 Task: Invite Team Member Softage.1@softage.net to Workspace HRIS Management. Invite Team Member Softage.2@softage.net to Workspace HRIS Management. Invite Team Member Softage.3@softage.net to Workspace HRIS Management. Invite Team Member Softage.4@softage.net to Workspace HRIS Management
Action: Mouse moved to (744, 84)
Screenshot: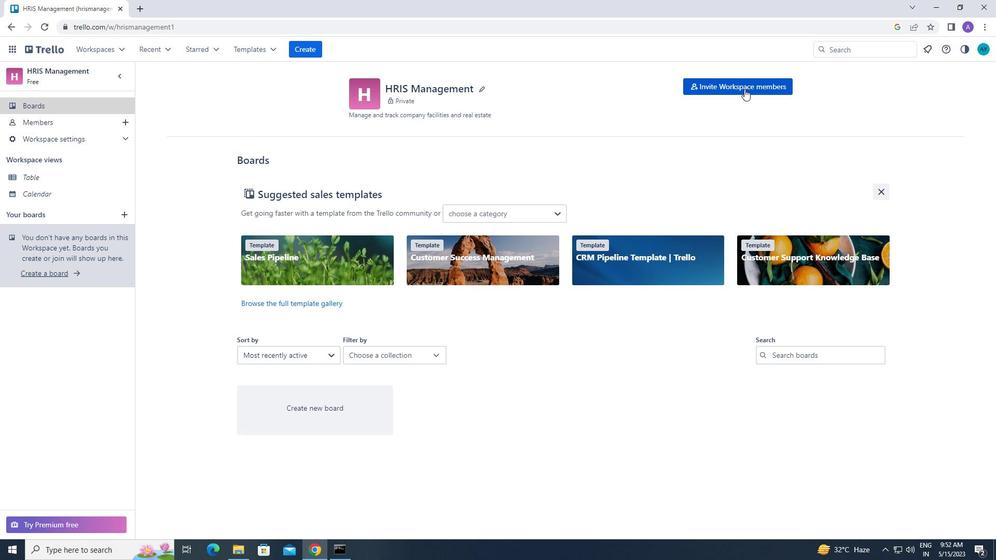 
Action: Mouse pressed left at (744, 84)
Screenshot: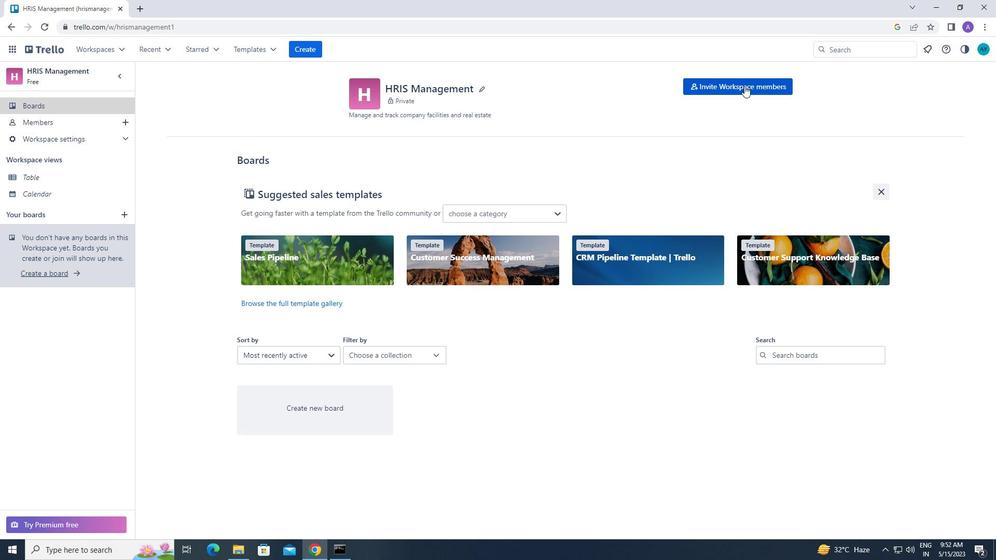 
Action: Mouse moved to (533, 284)
Screenshot: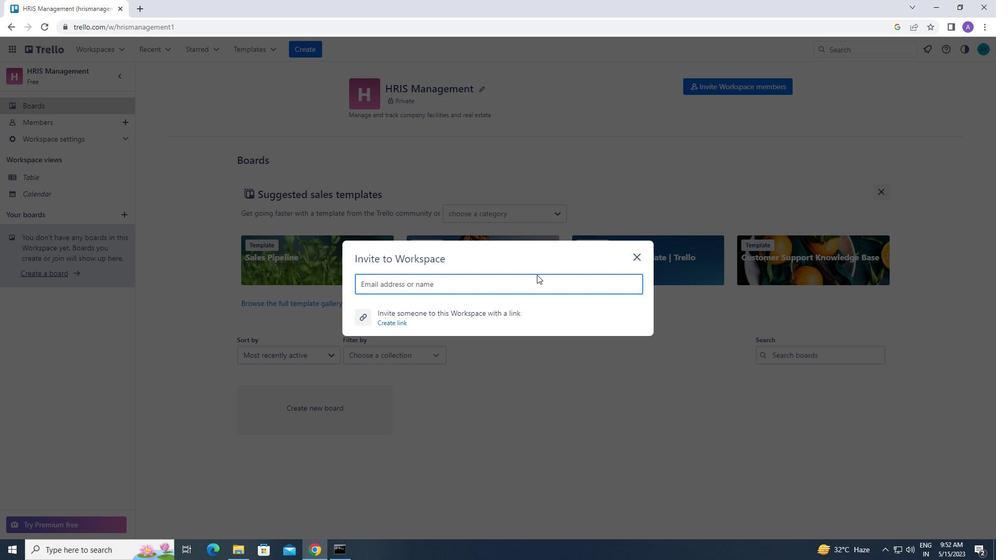 
Action: Mouse pressed left at (533, 284)
Screenshot: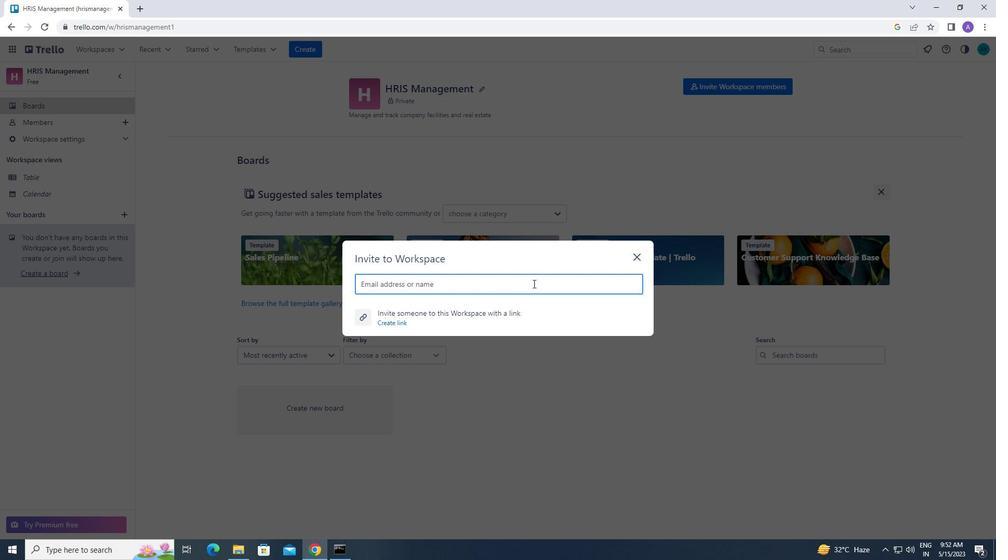
Action: Mouse moved to (533, 284)
Screenshot: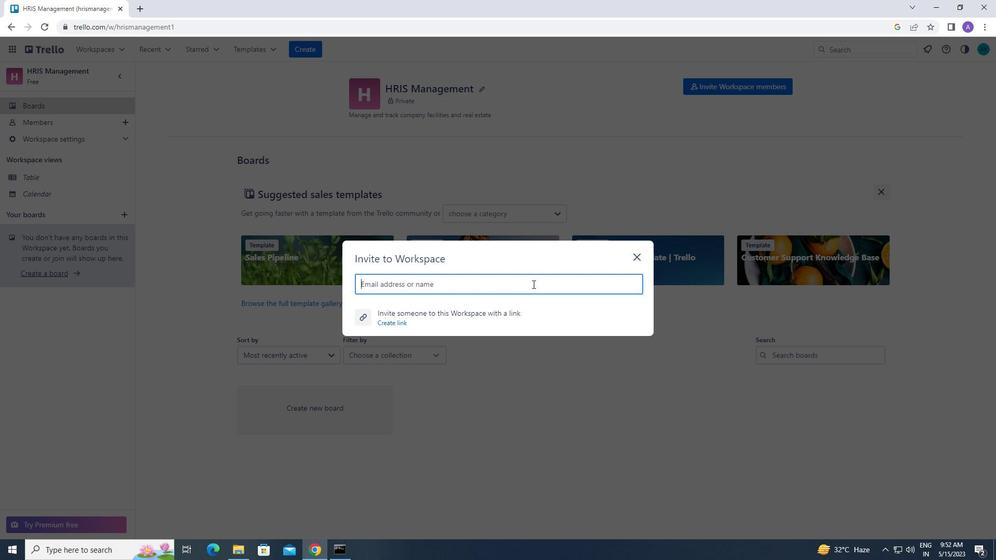 
Action: Key pressed <Key.caps_lock><Key.caps_lock>s<Key.caps_lock>oftage.1<Key.shift_r>@softage.net
Screenshot: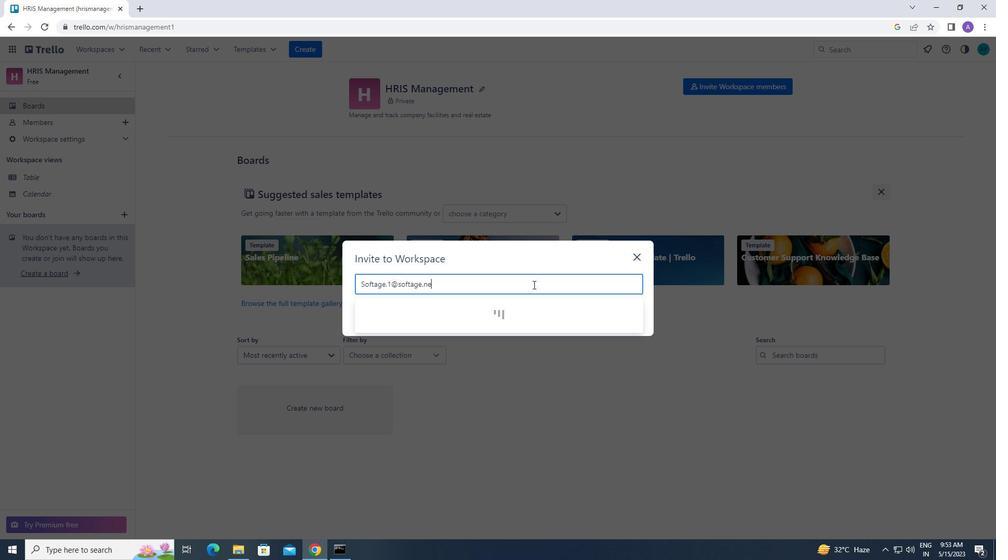 
Action: Mouse moved to (427, 304)
Screenshot: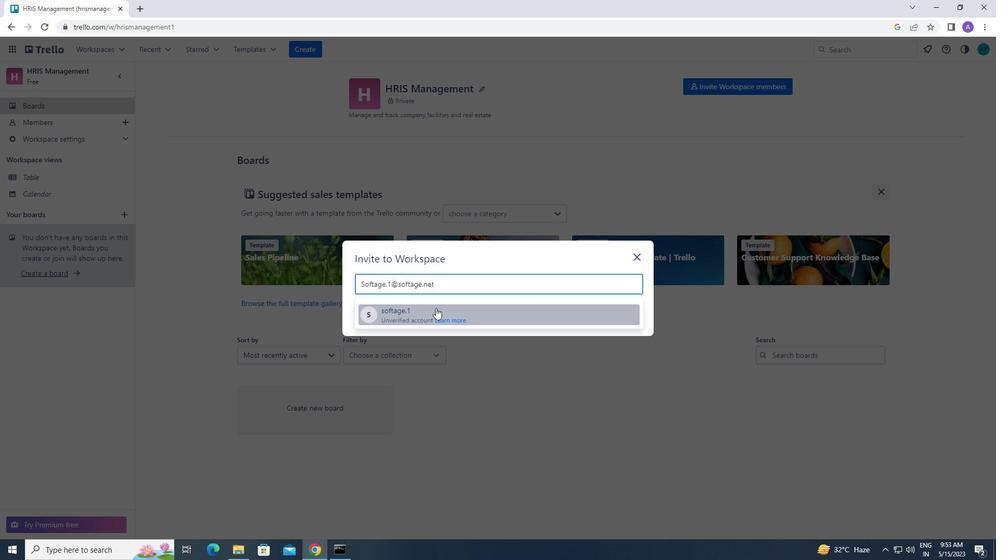 
Action: Mouse pressed left at (427, 304)
Screenshot: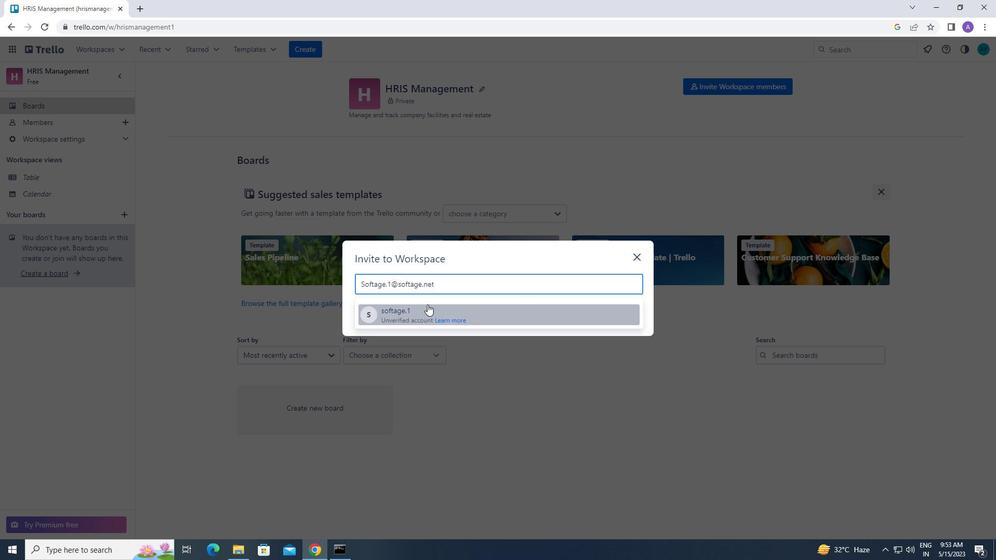 
Action: Mouse moved to (430, 265)
Screenshot: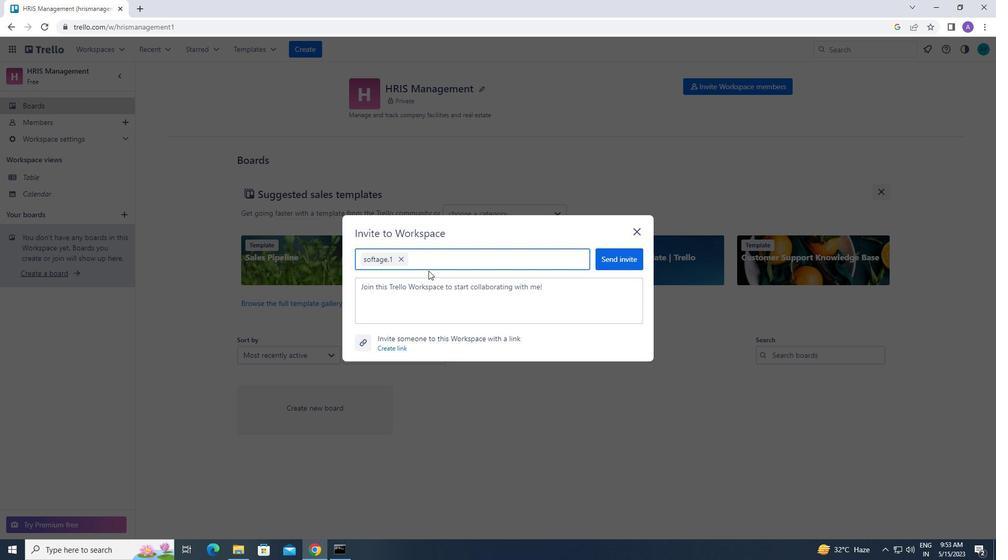 
Action: Key pressed <Key.caps_lock>s<Key.caps_lock>oftage.2<Key.shift_r>@softage<Key.space><Key.backspace>.net
Screenshot: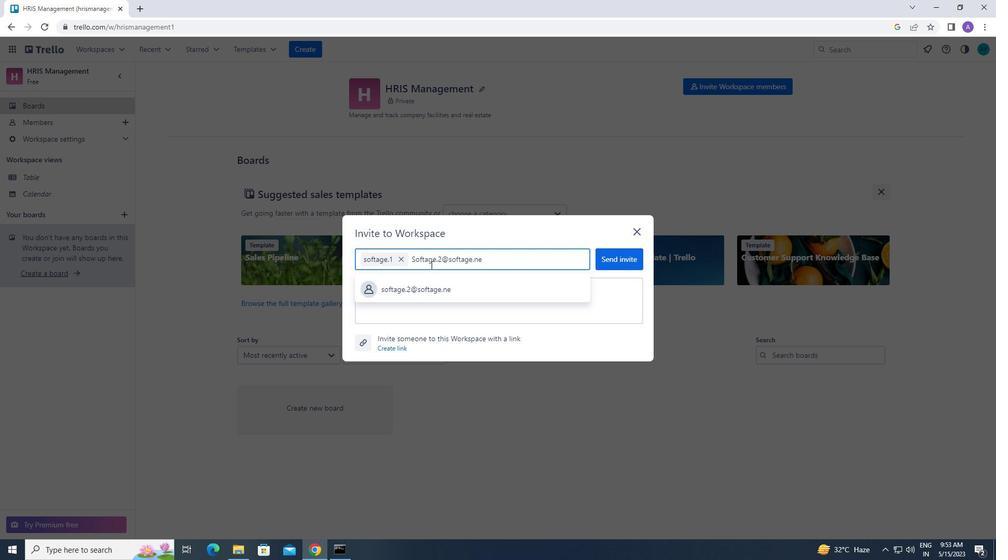 
Action: Mouse moved to (411, 291)
Screenshot: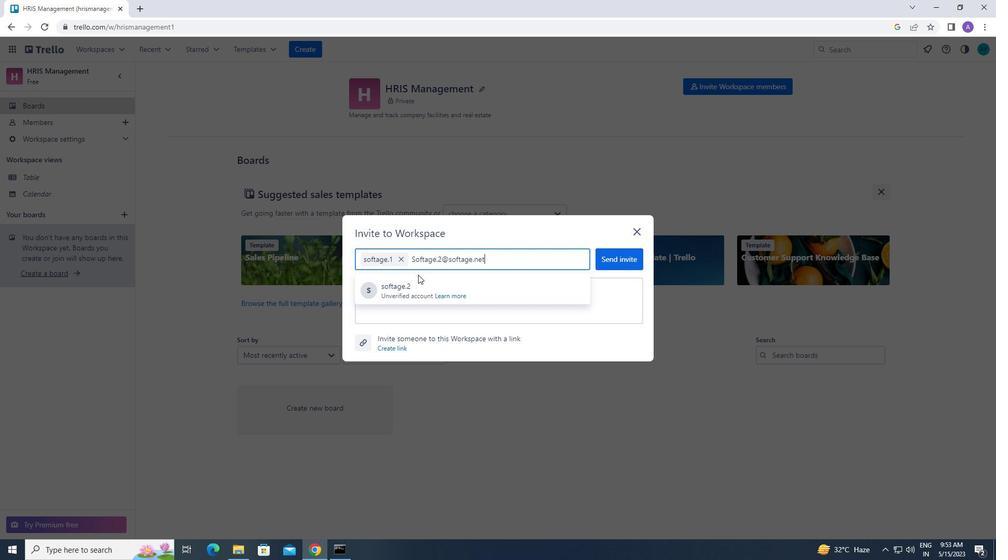 
Action: Mouse pressed left at (411, 291)
Screenshot: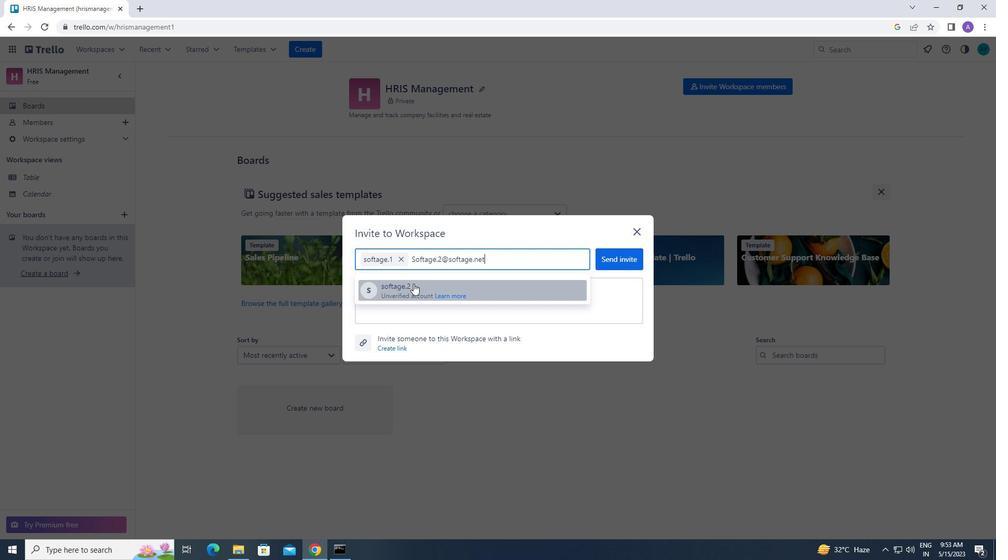 
Action: Mouse moved to (485, 259)
Screenshot: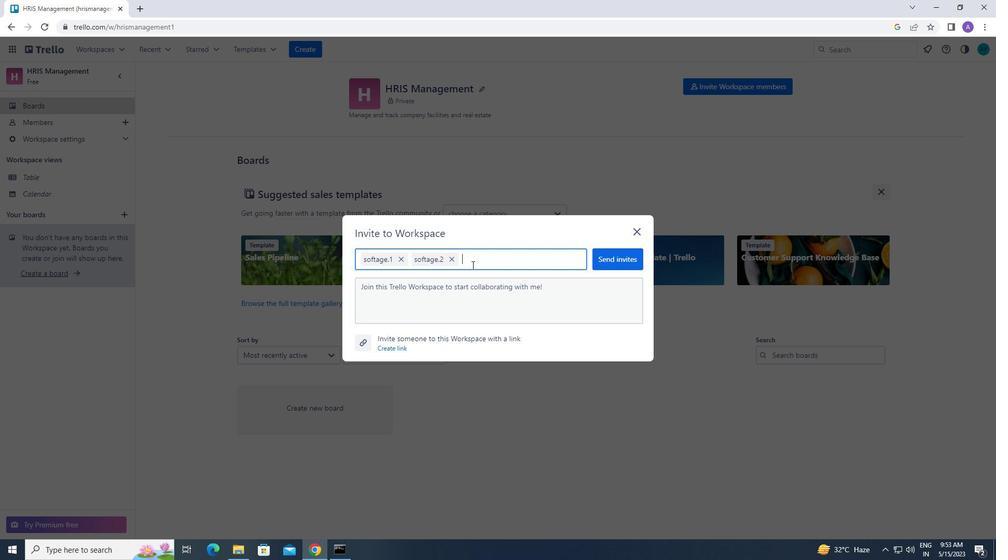 
Action: Key pressed <Key.caps_lock>s<Key.caps_lock>oftage.
Screenshot: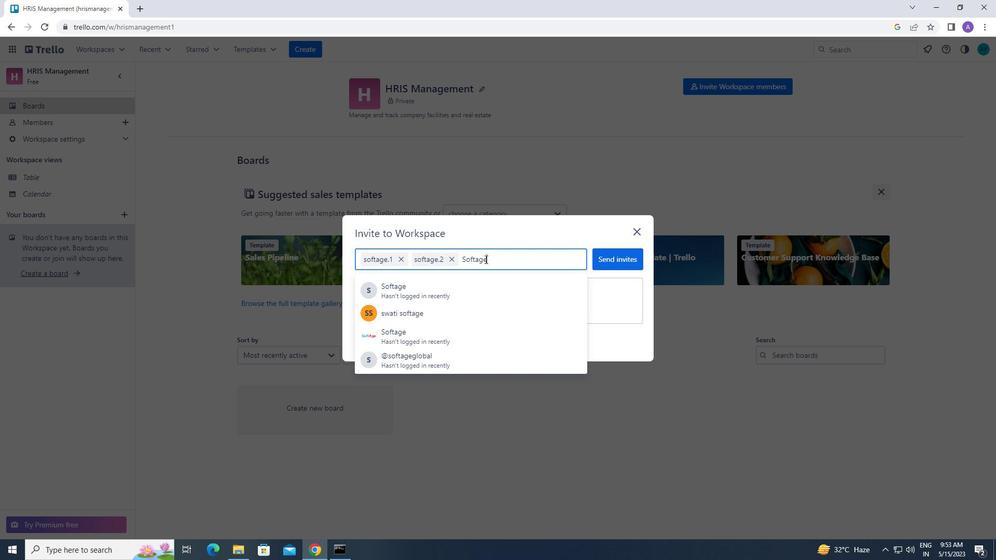 
Action: Mouse moved to (755, 179)
Screenshot: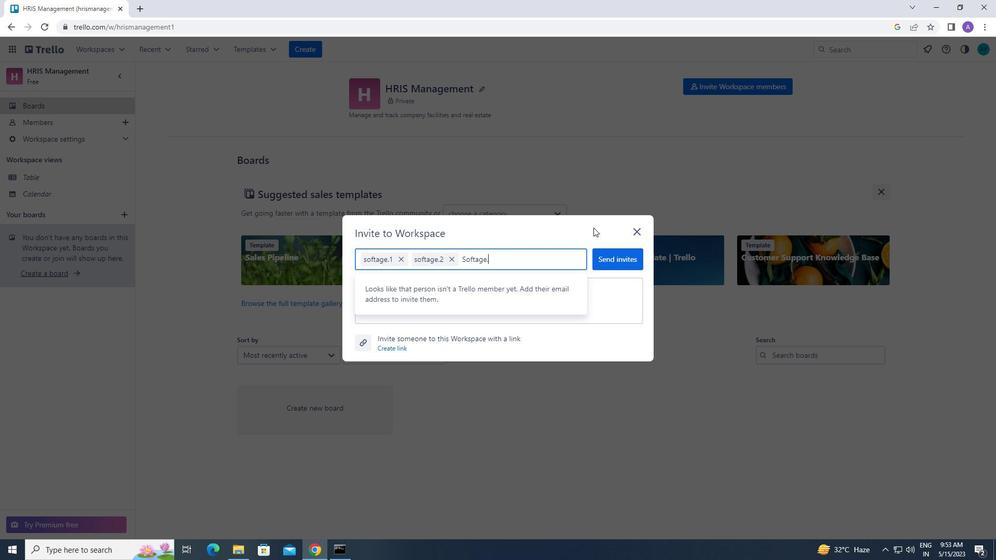 
Action: Key pressed 3<Key.shift_r>@softage.net
Screenshot: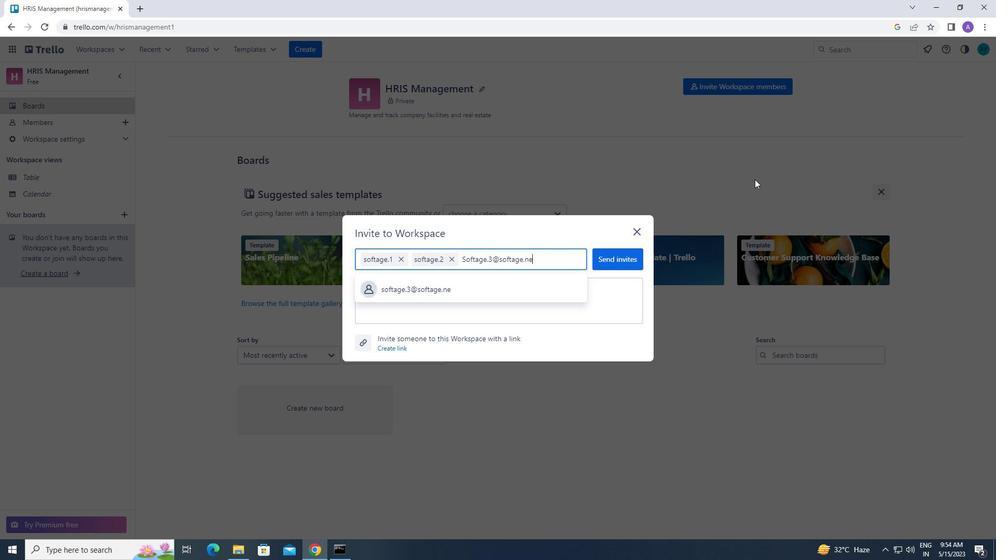 
Action: Mouse moved to (394, 287)
Screenshot: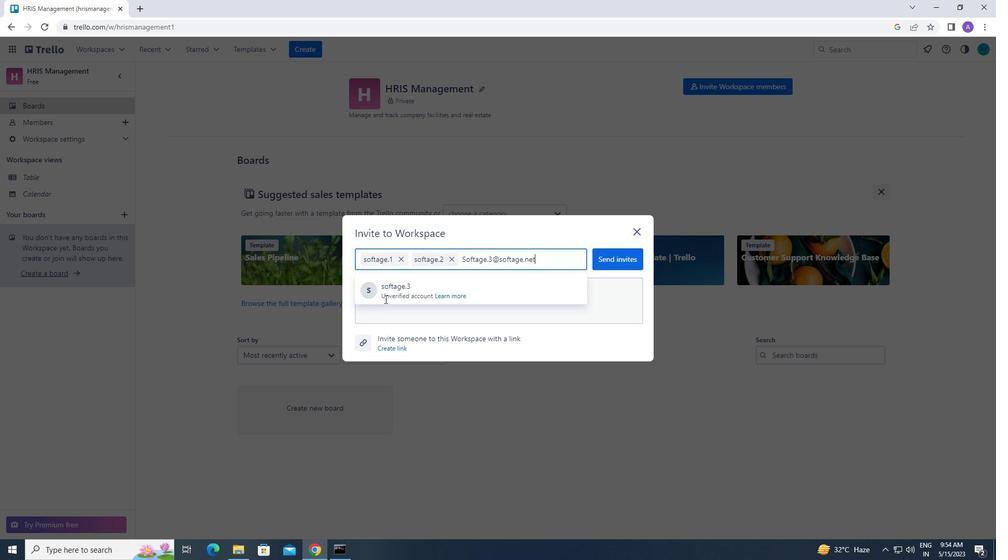 
Action: Mouse pressed left at (394, 287)
Screenshot: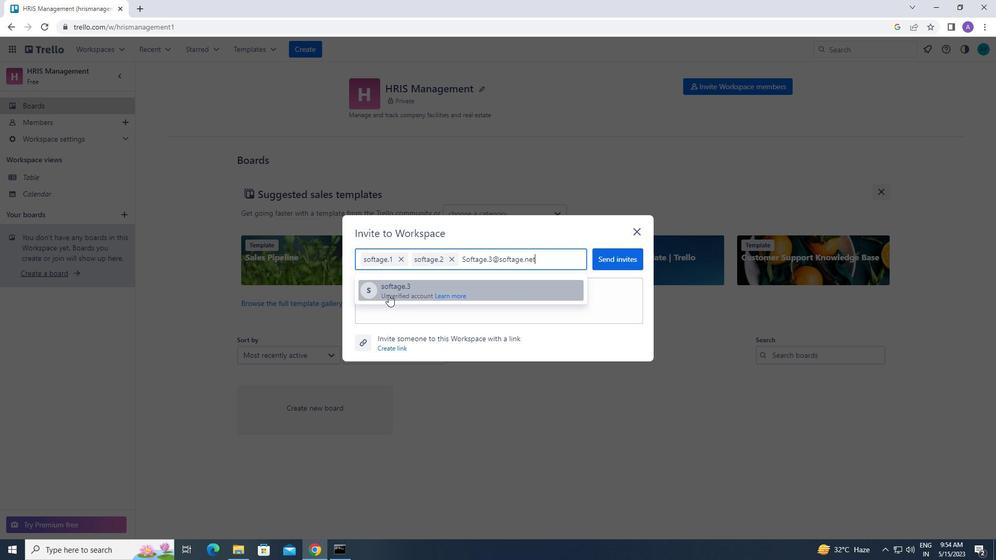 
Action: Mouse moved to (546, 244)
Screenshot: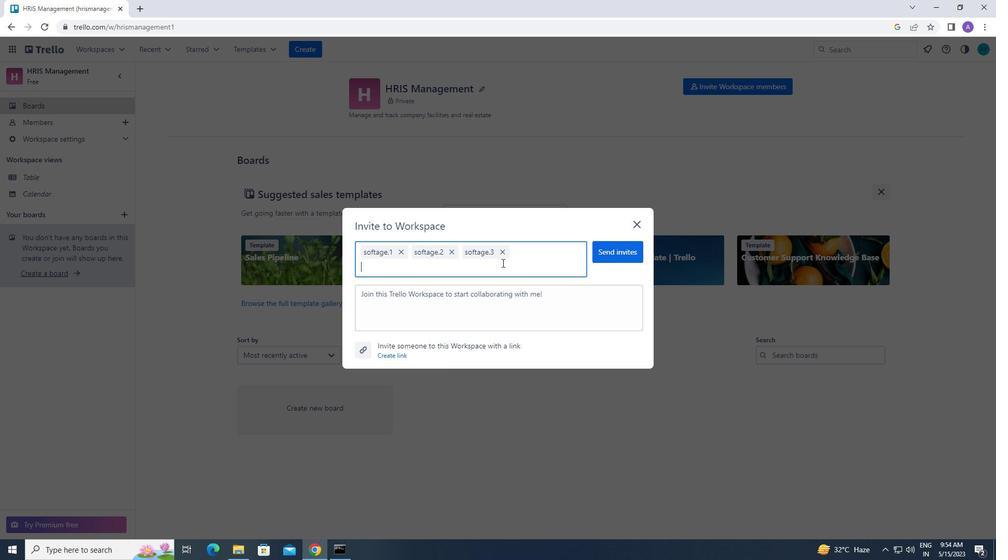 
Action: Key pressed <Key.caps_lock>s<Key.caps_lock>oftage.4<Key.shift_r><Key.shift_r><Key.shift_r><Key.shift_r><Key.shift_r>@softage.net
Screenshot: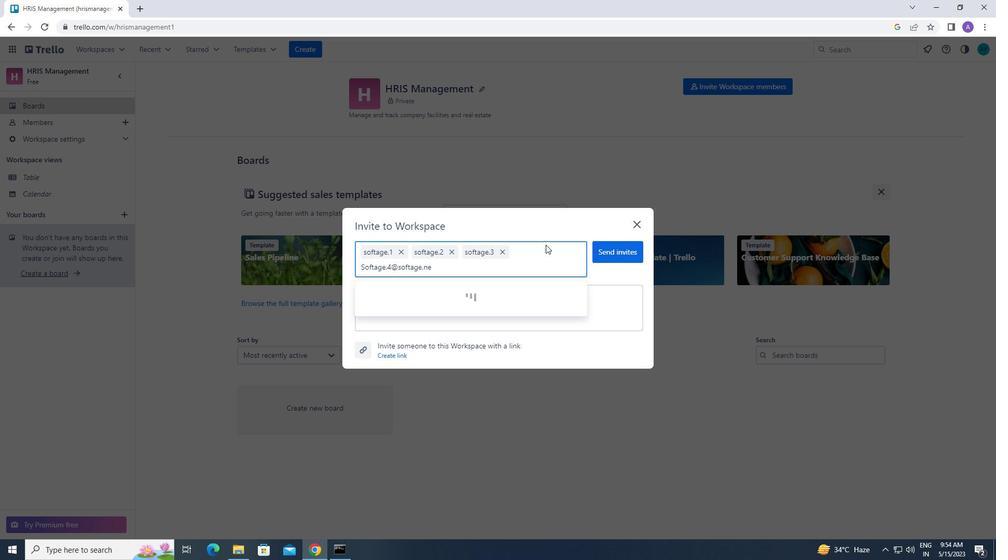 
Action: Mouse moved to (424, 291)
Screenshot: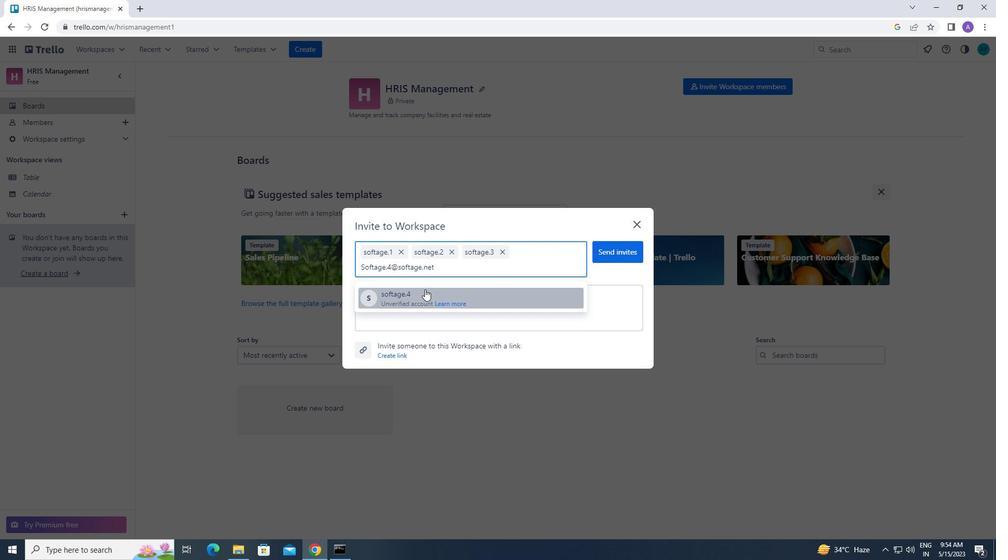 
Action: Mouse pressed left at (424, 291)
Screenshot: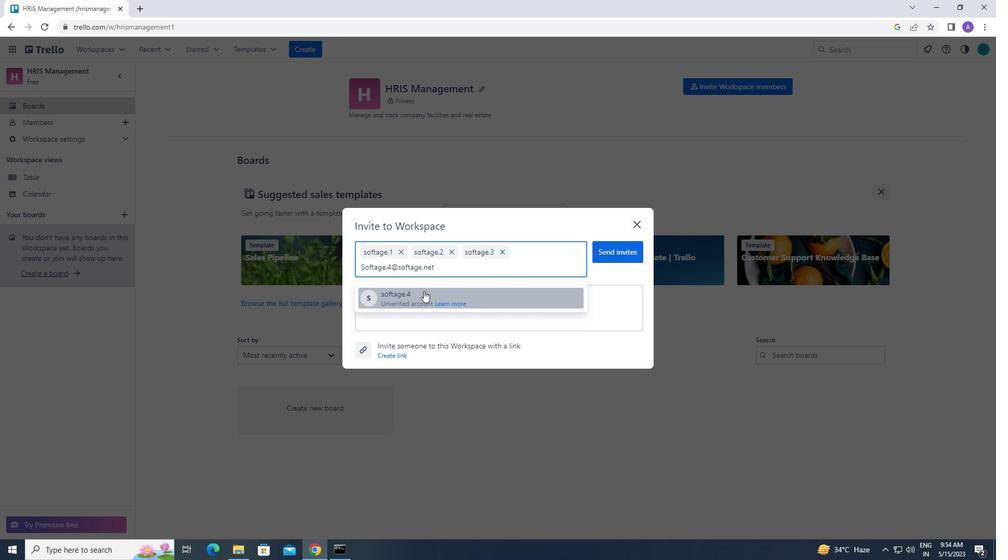 
Action: Mouse moved to (607, 250)
Screenshot: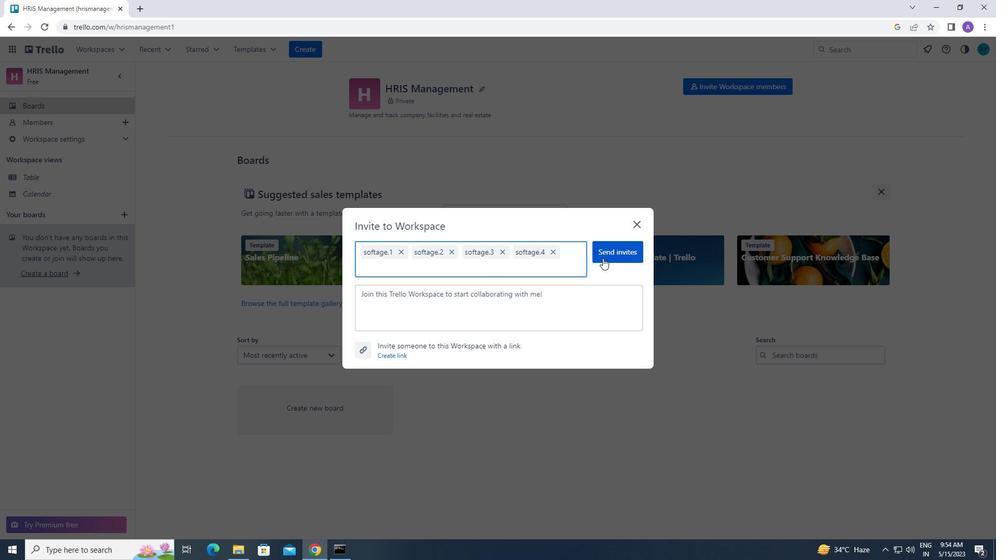 
Action: Mouse pressed left at (607, 250)
Screenshot: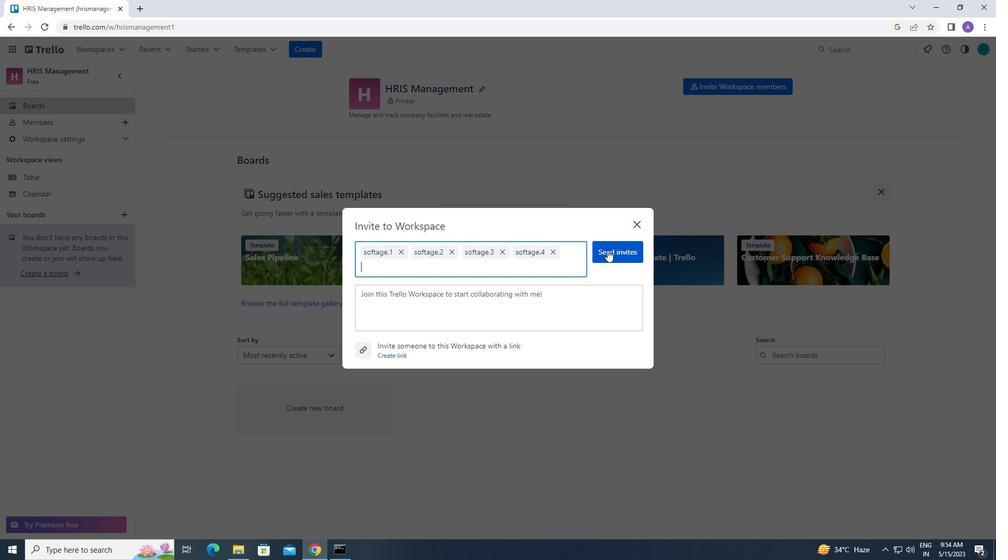 
